 Task: Add a new interval for sunday.
Action: Mouse moved to (459, 367)
Screenshot: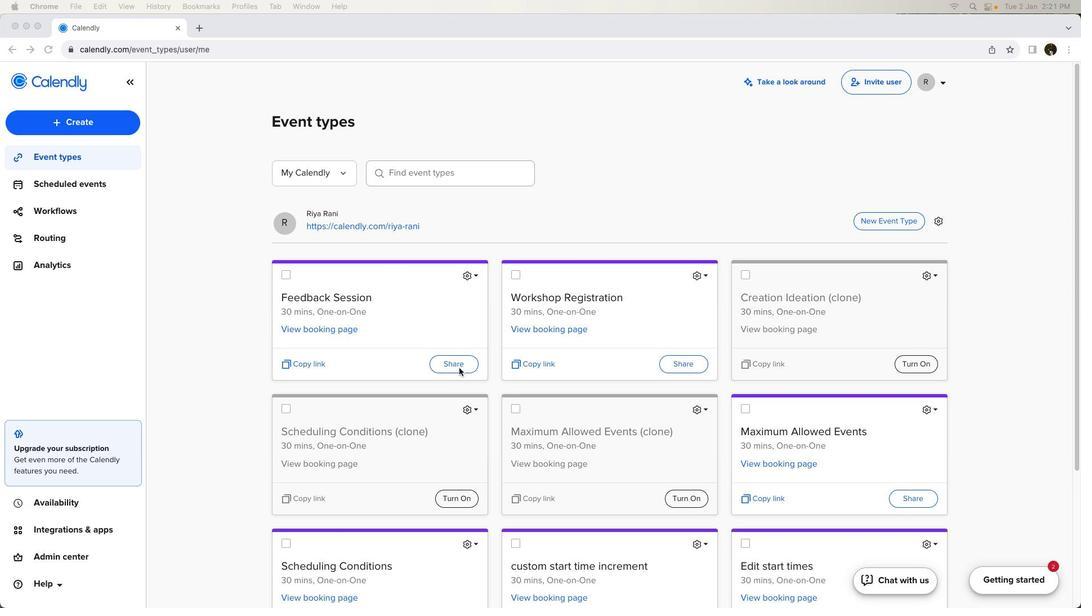 
Action: Mouse pressed left at (459, 367)
Screenshot: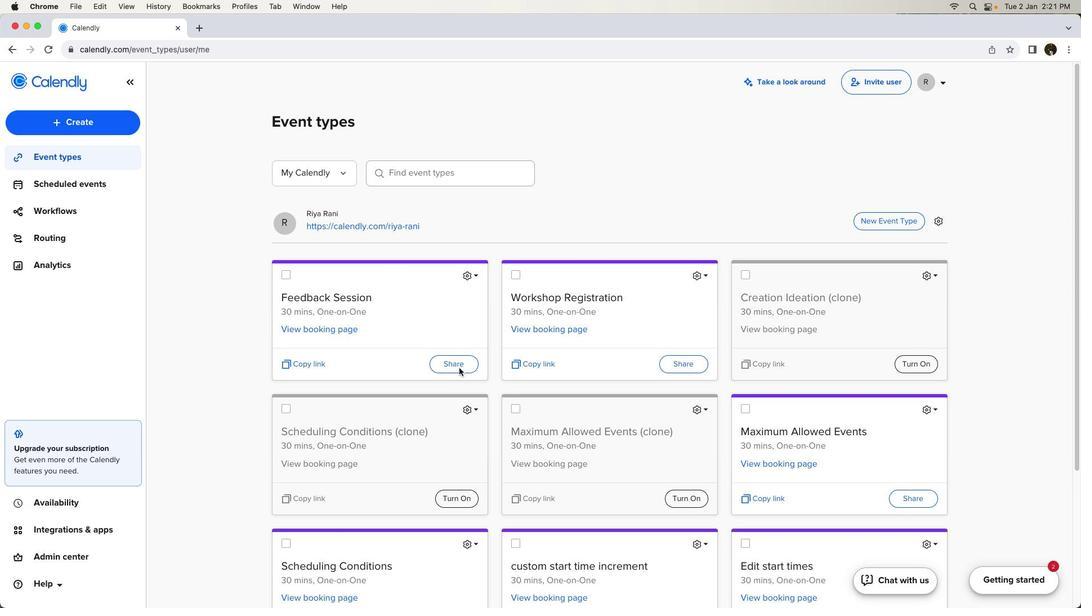 
Action: Mouse moved to (459, 366)
Screenshot: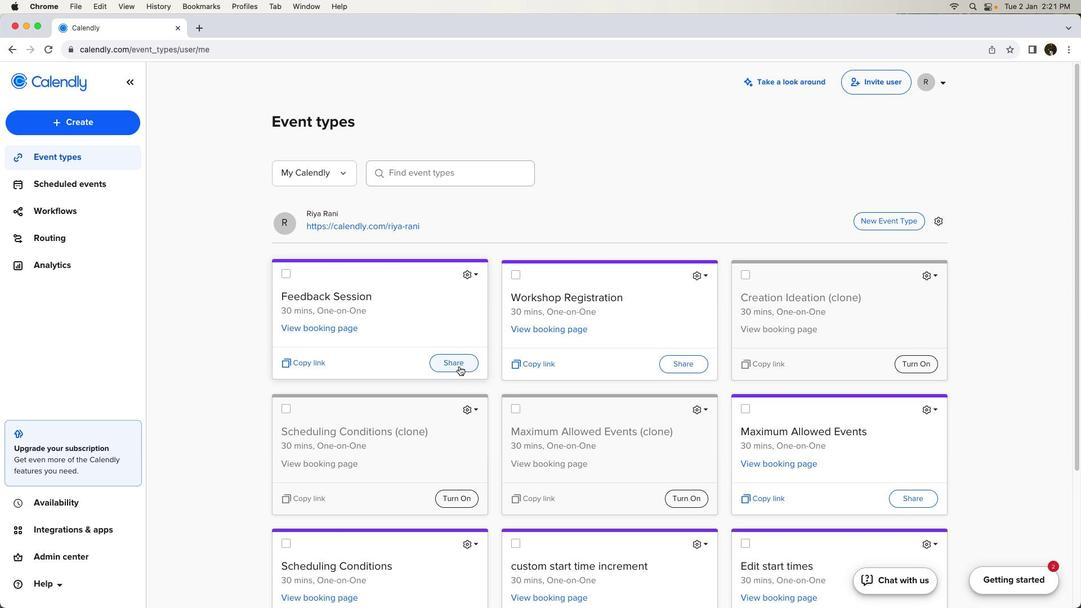 
Action: Mouse pressed left at (459, 366)
Screenshot: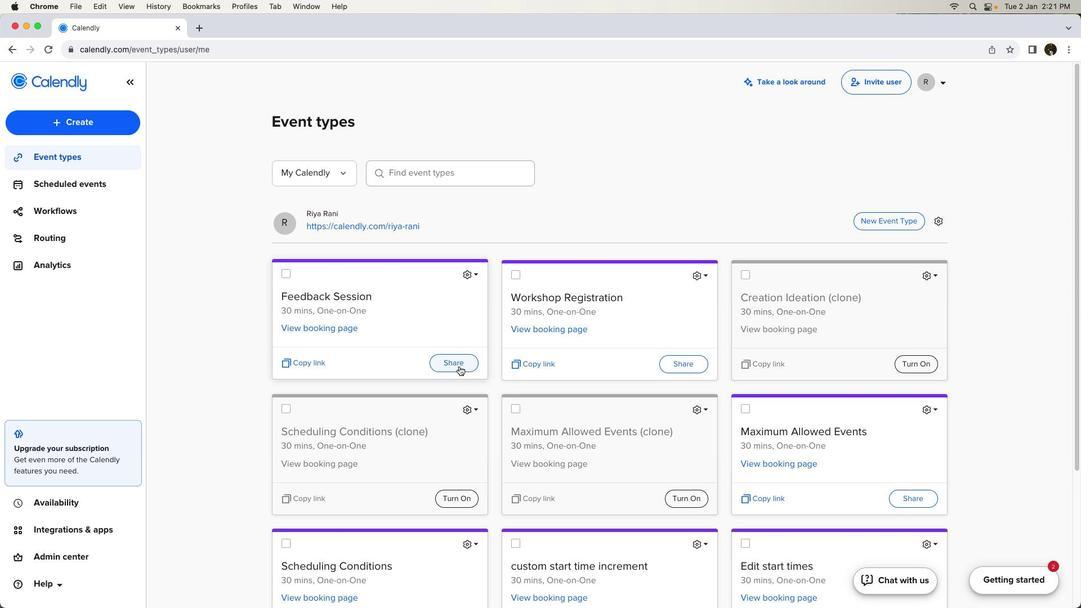
Action: Mouse moved to (636, 332)
Screenshot: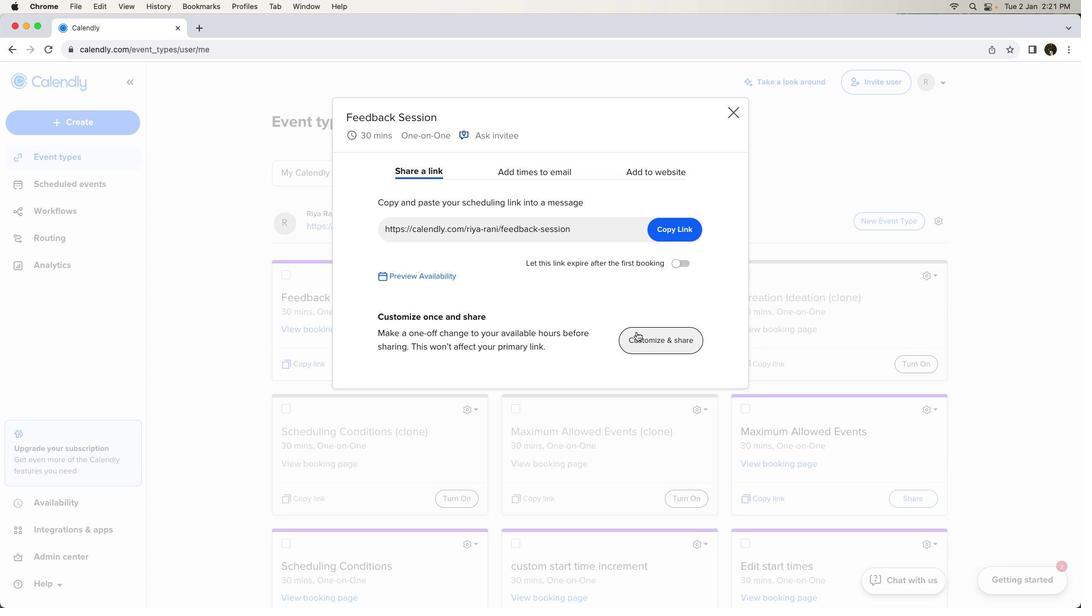 
Action: Mouse pressed left at (636, 332)
Screenshot: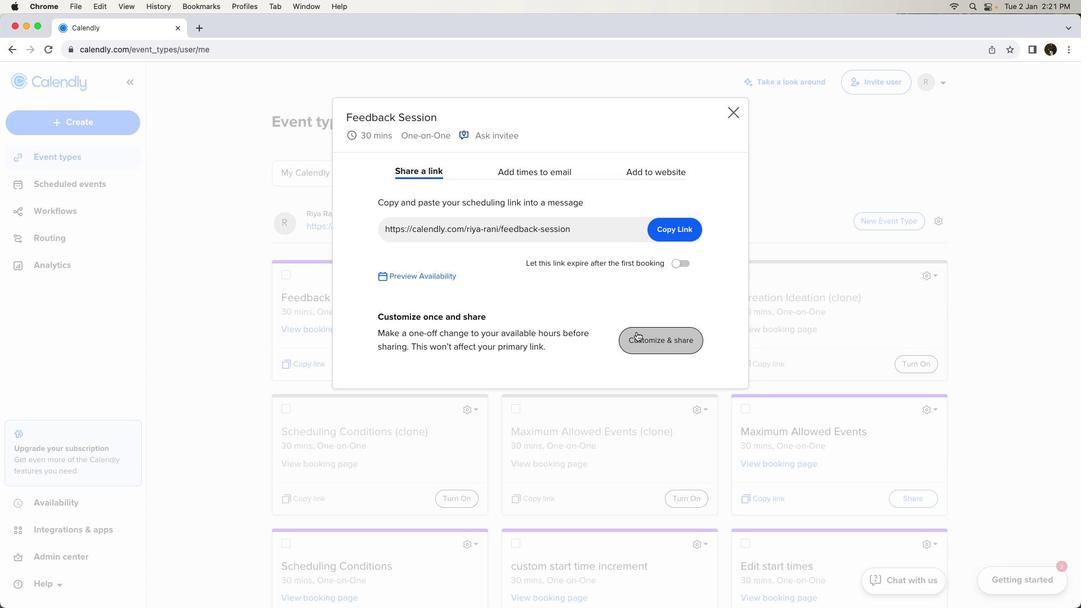 
Action: Mouse moved to (621, 380)
Screenshot: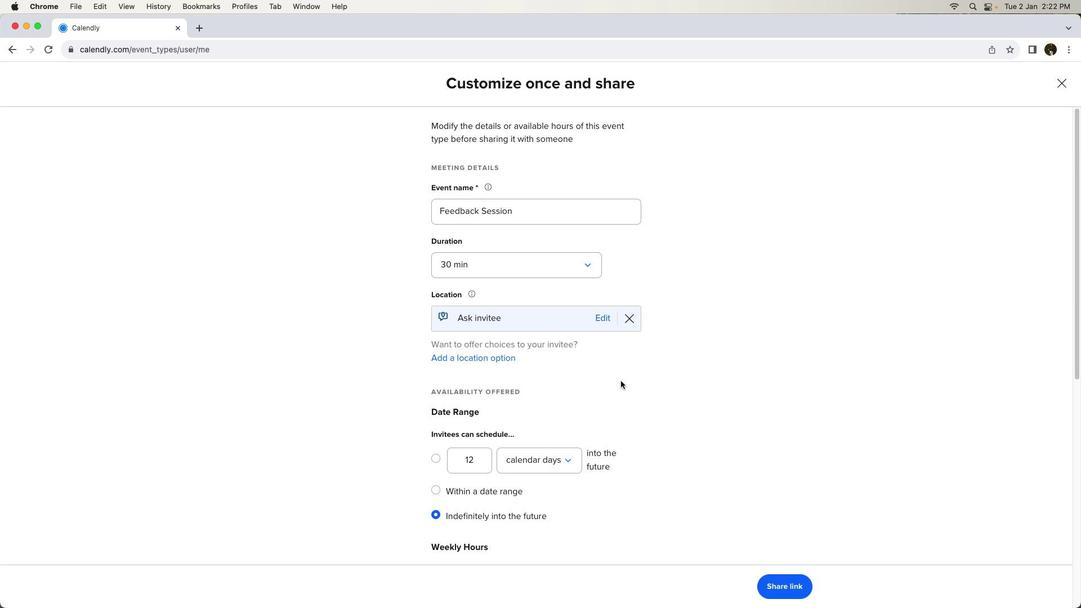 
Action: Mouse scrolled (621, 380) with delta (0, 0)
Screenshot: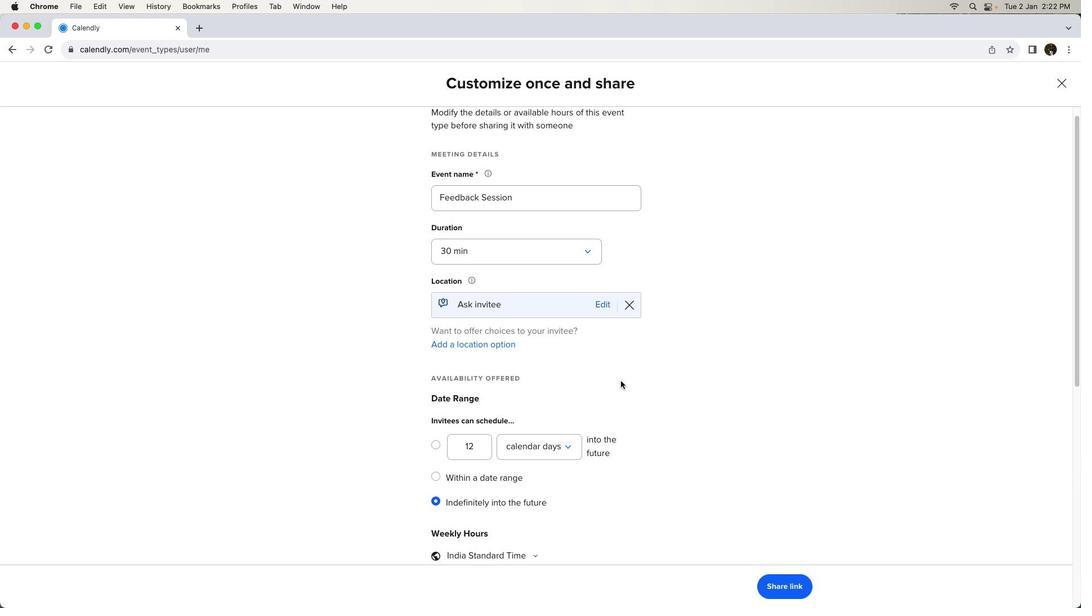 
Action: Mouse scrolled (621, 380) with delta (0, 0)
Screenshot: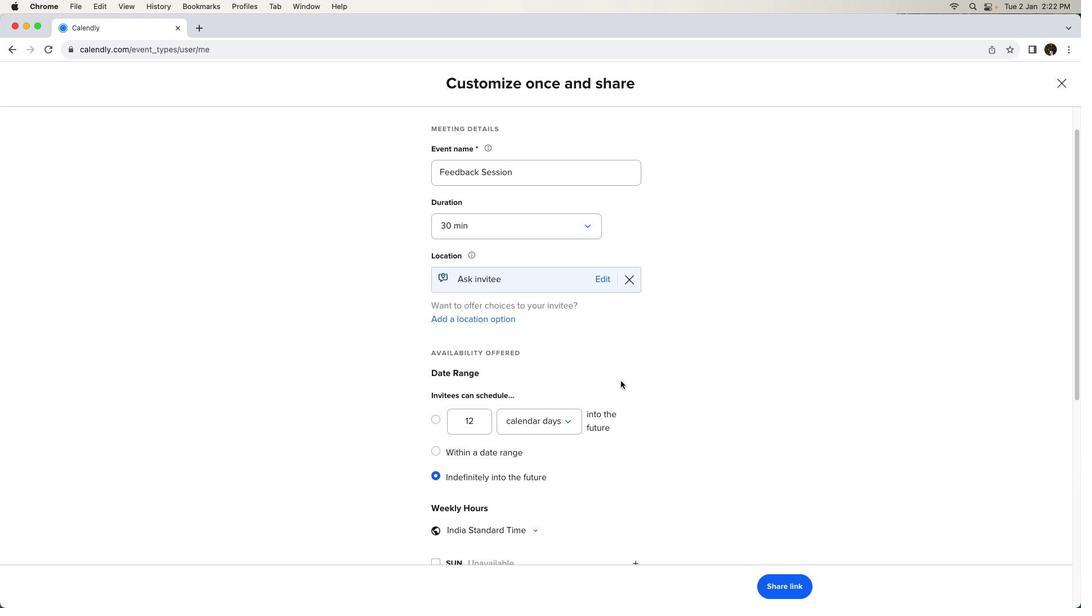 
Action: Mouse scrolled (621, 380) with delta (0, -1)
Screenshot: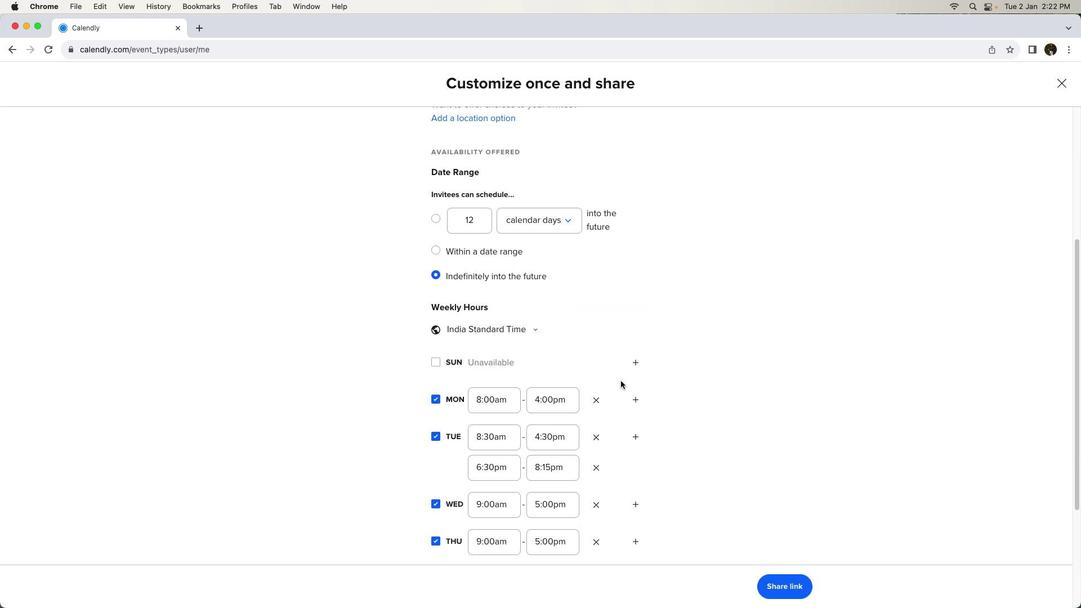 
Action: Mouse scrolled (621, 380) with delta (0, -2)
Screenshot: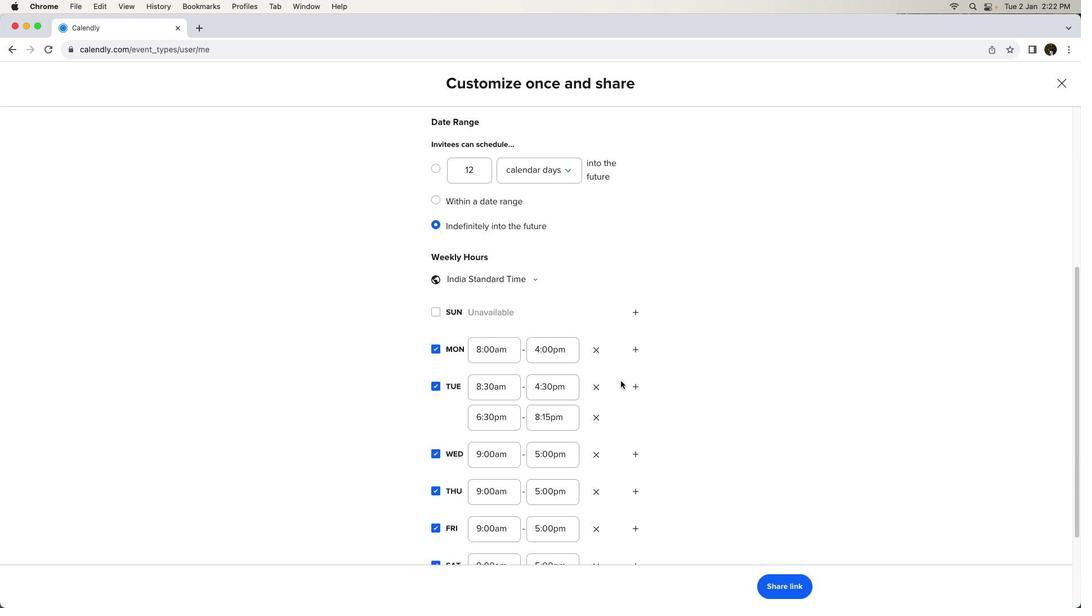 
Action: Mouse scrolled (621, 380) with delta (0, -2)
Screenshot: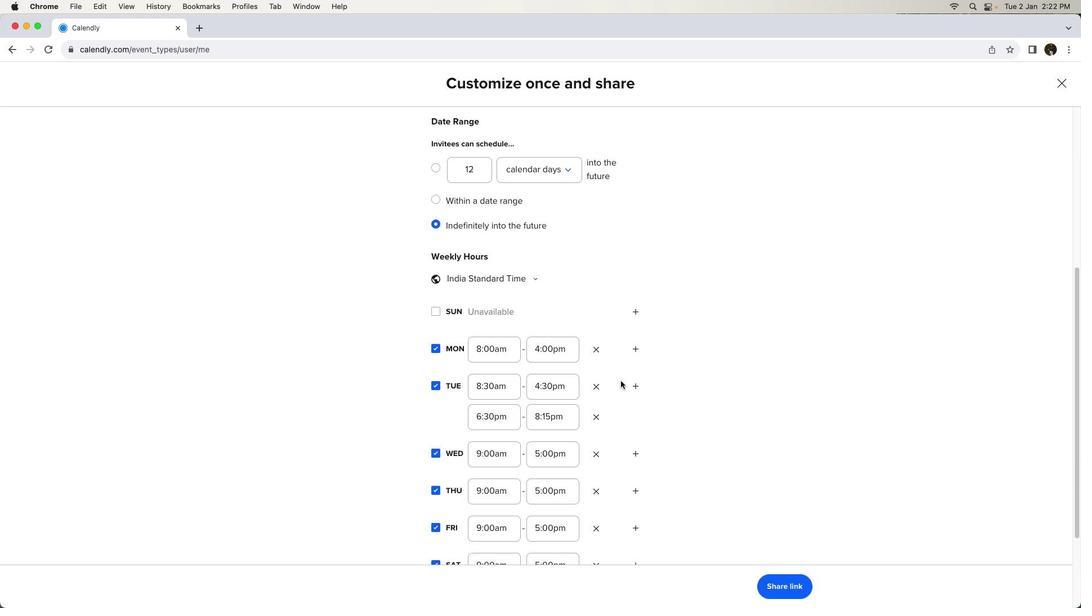 
Action: Mouse moved to (436, 311)
Screenshot: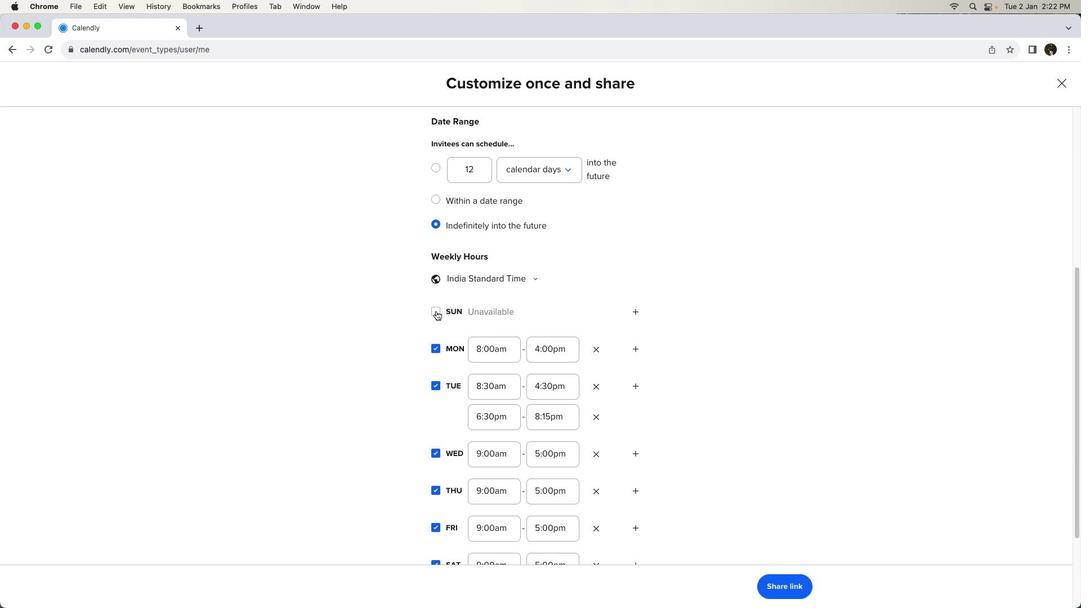 
Action: Mouse pressed left at (436, 311)
Screenshot: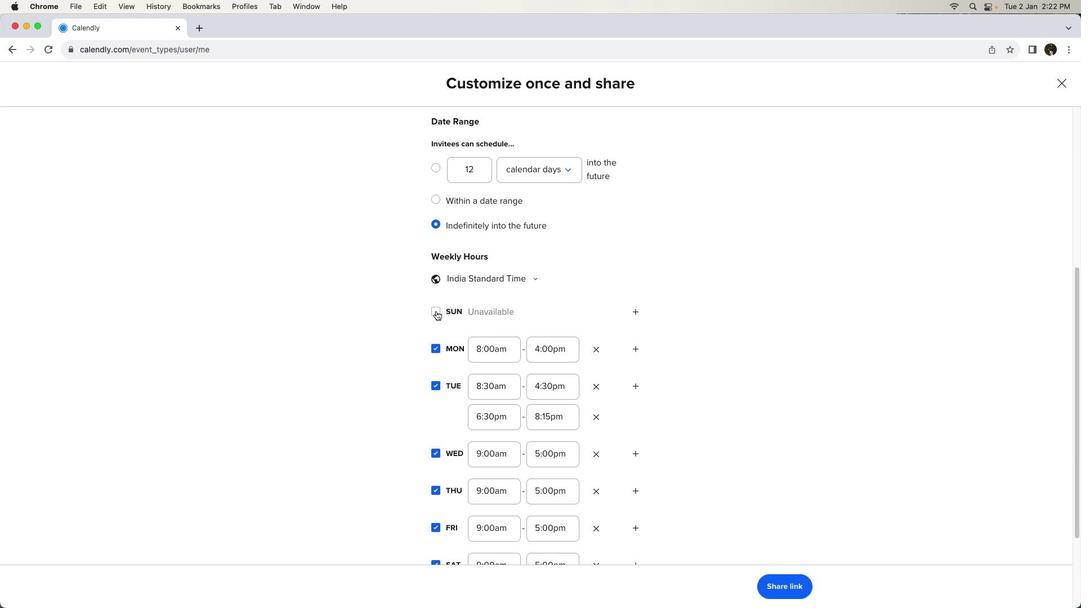 
Action: Mouse moved to (636, 313)
Screenshot: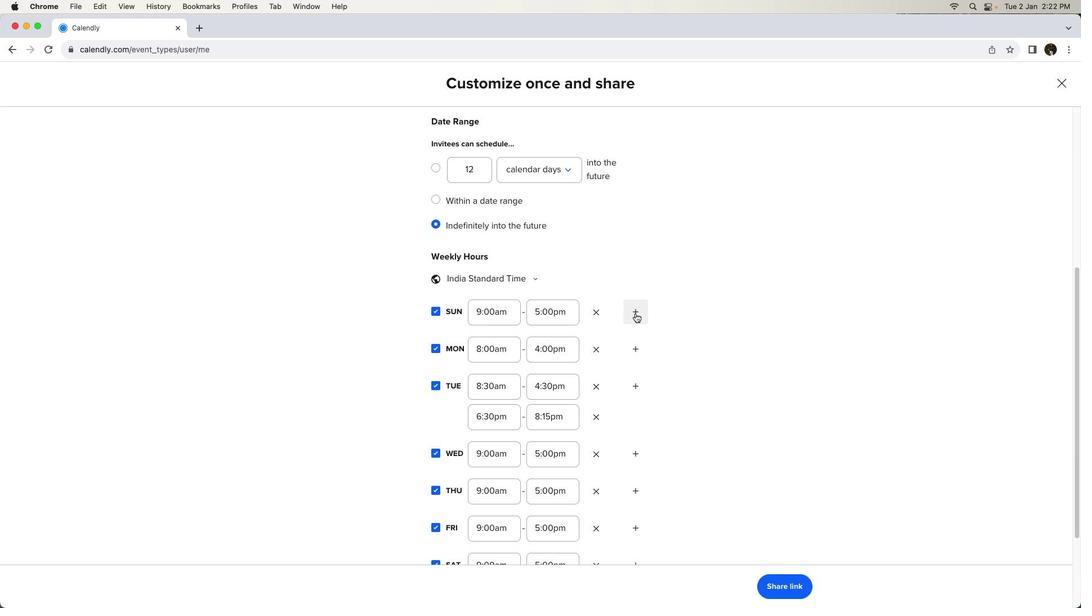 
Action: Mouse pressed left at (636, 313)
Screenshot: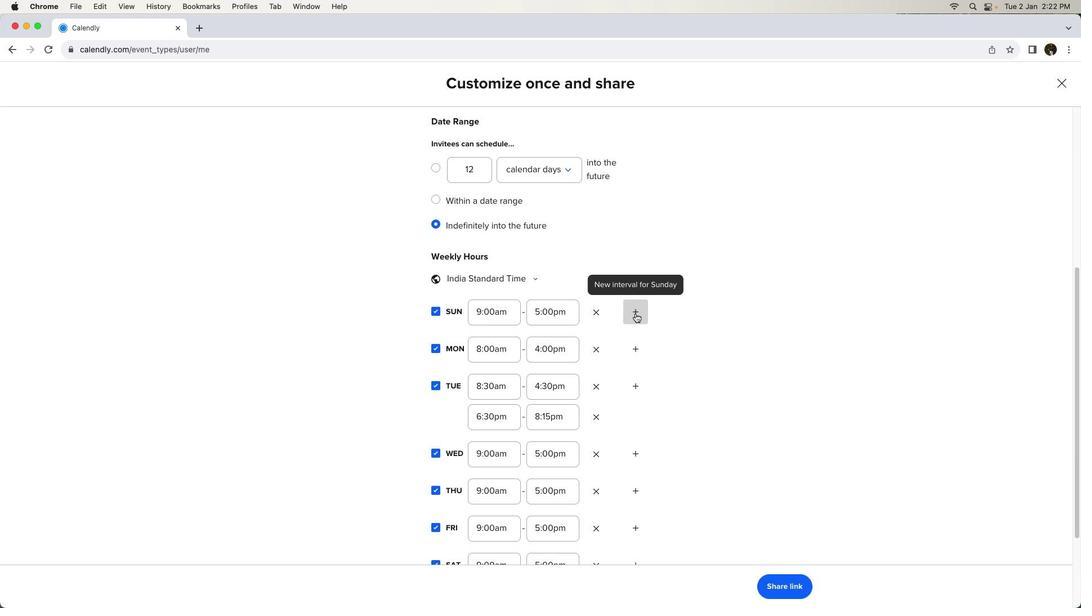 
Action: Mouse moved to (787, 586)
Screenshot: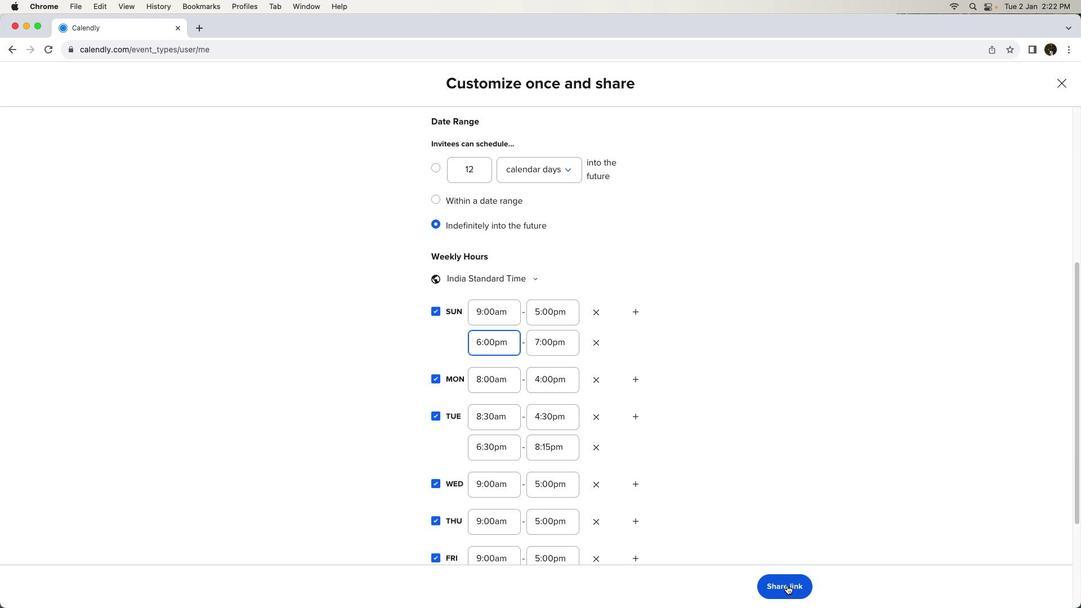 
Action: Mouse pressed left at (787, 586)
Screenshot: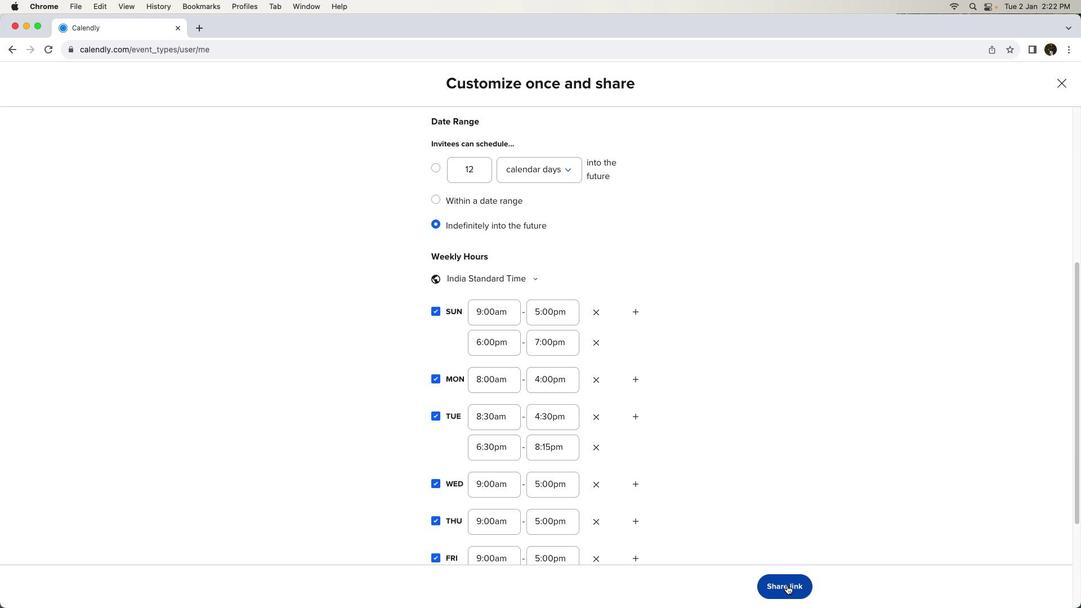 
Action: Mouse moved to (773, 559)
Screenshot: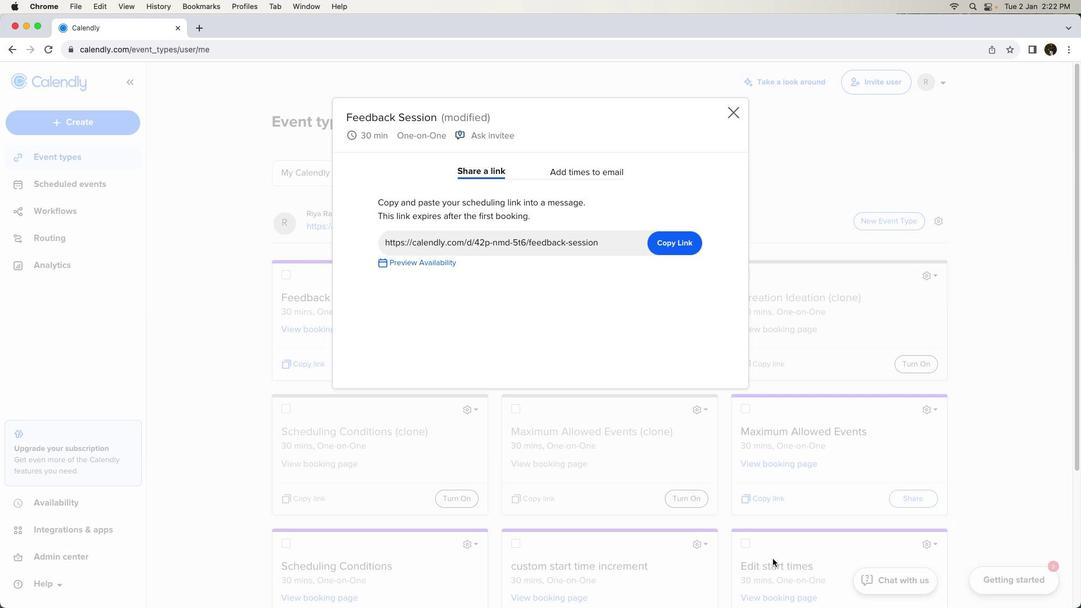 
